 Task: Change formatting with show notes.
Action: Mouse moved to (55, 96)
Screenshot: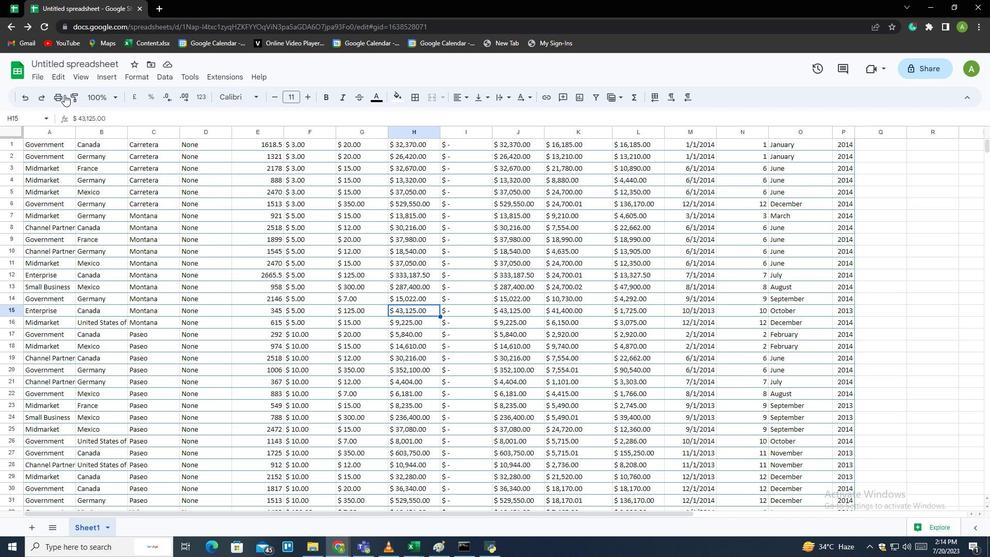 
Action: Mouse pressed left at (55, 96)
Screenshot: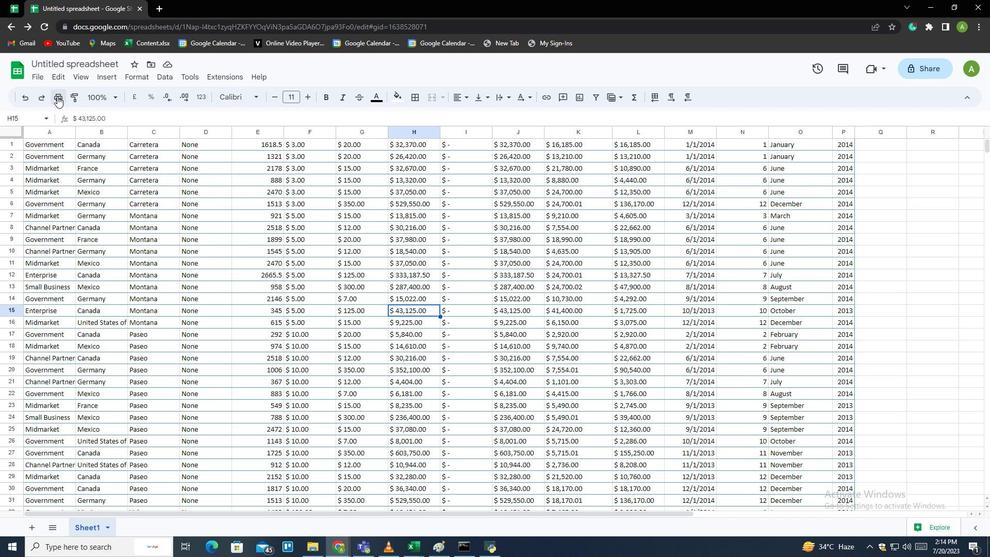 
Action: Mouse moved to (858, 335)
Screenshot: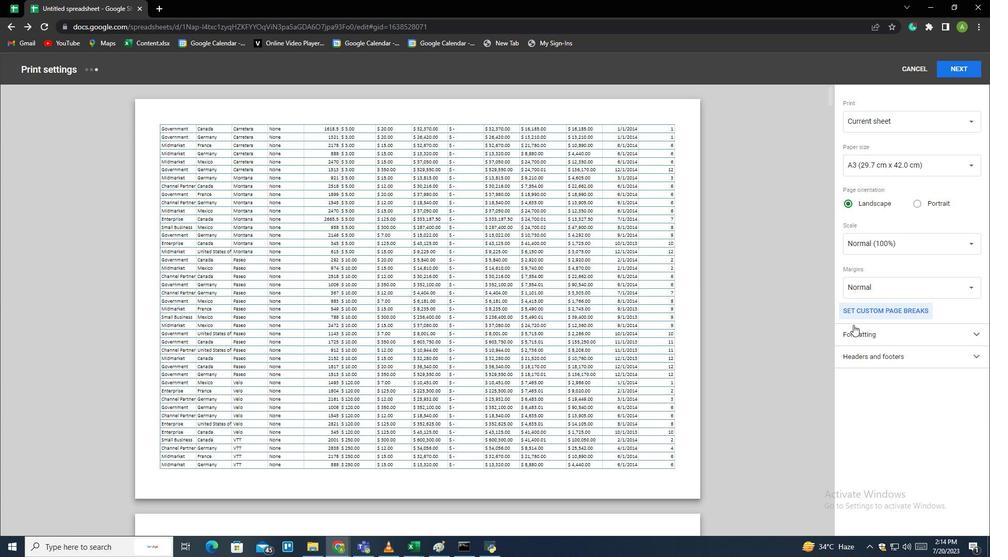 
Action: Mouse pressed left at (858, 335)
Screenshot: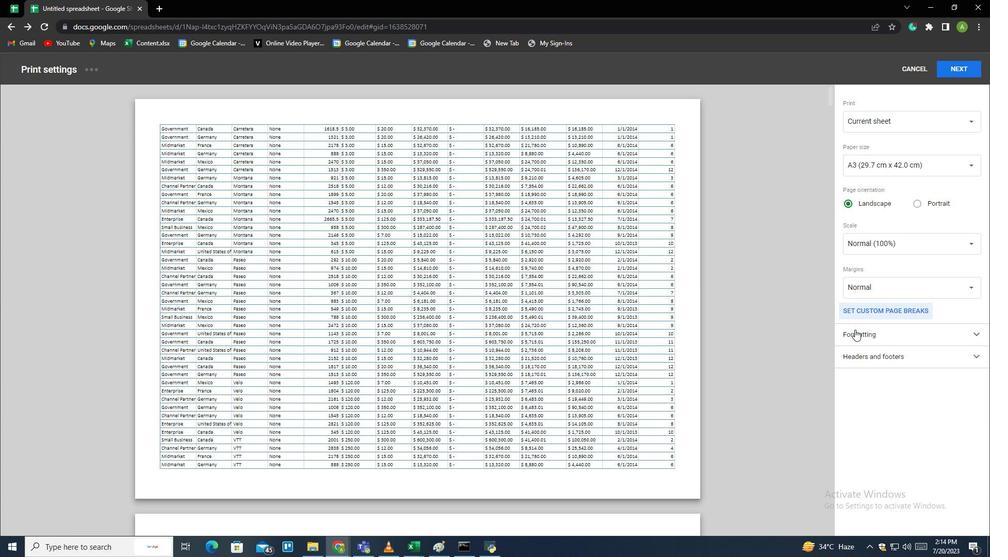 
Action: Mouse moved to (858, 375)
Screenshot: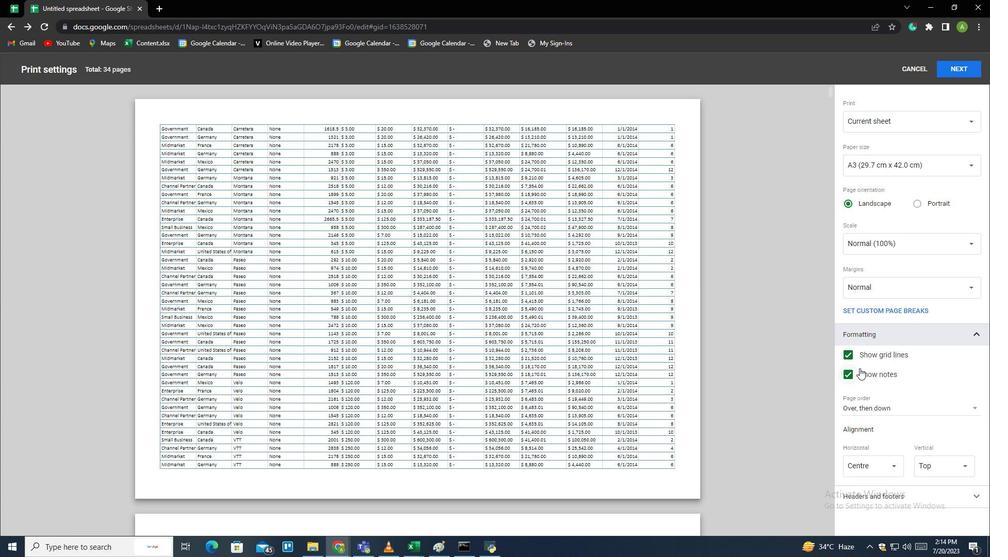 
Action: Mouse pressed left at (858, 375)
Screenshot: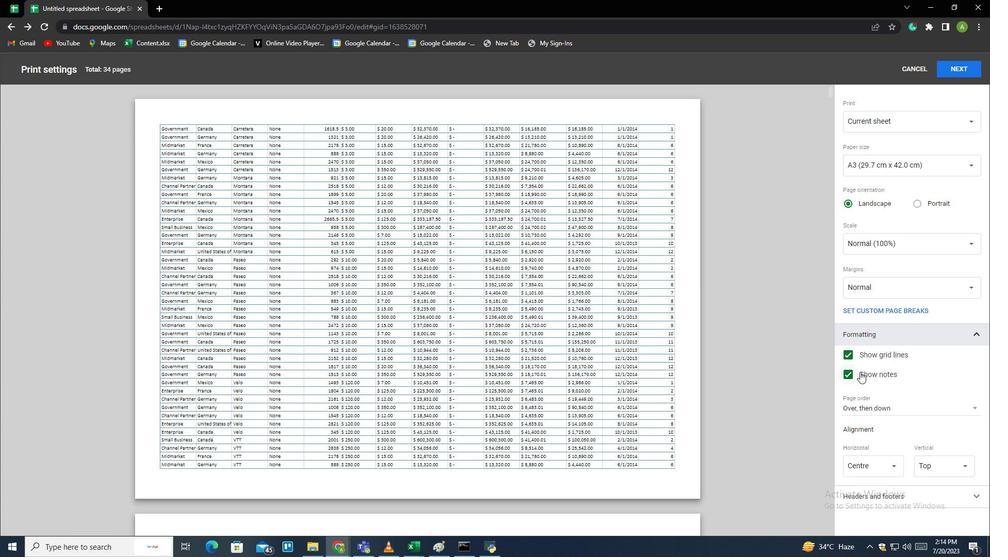 
Action: Mouse moved to (858, 376)
Screenshot: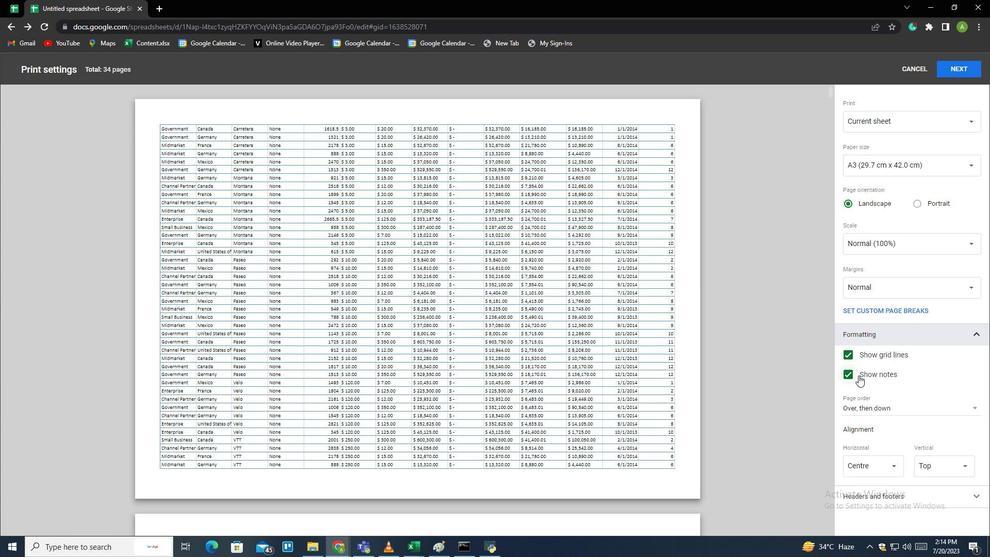 
Action: Mouse pressed left at (858, 376)
Screenshot: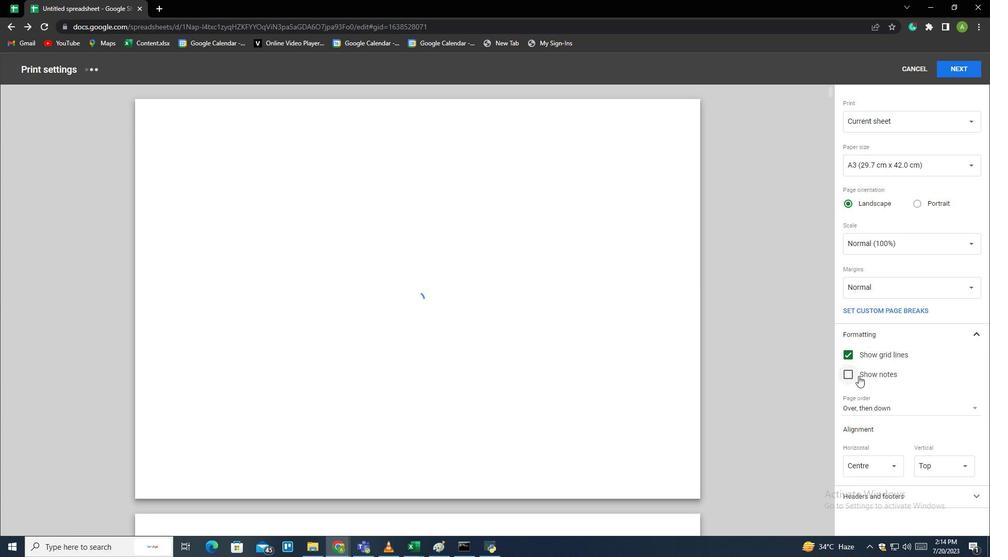 
Action: Mouse moved to (858, 376)
Screenshot: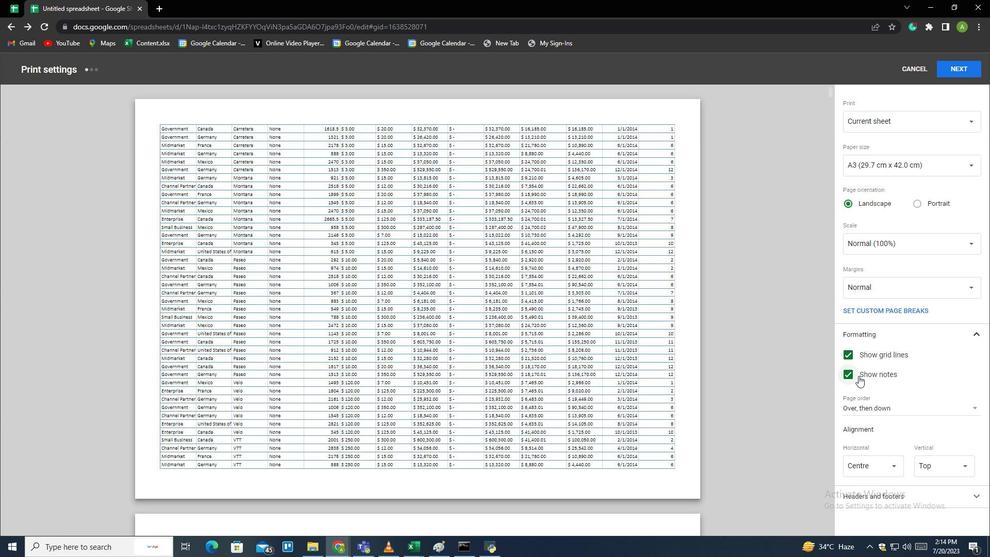 
